 Task: Create a rule from the Routing list, Task moved to a section -> Set Priority in the project AvailPro , set the section as Done clear the priority
Action: Mouse moved to (675, 415)
Screenshot: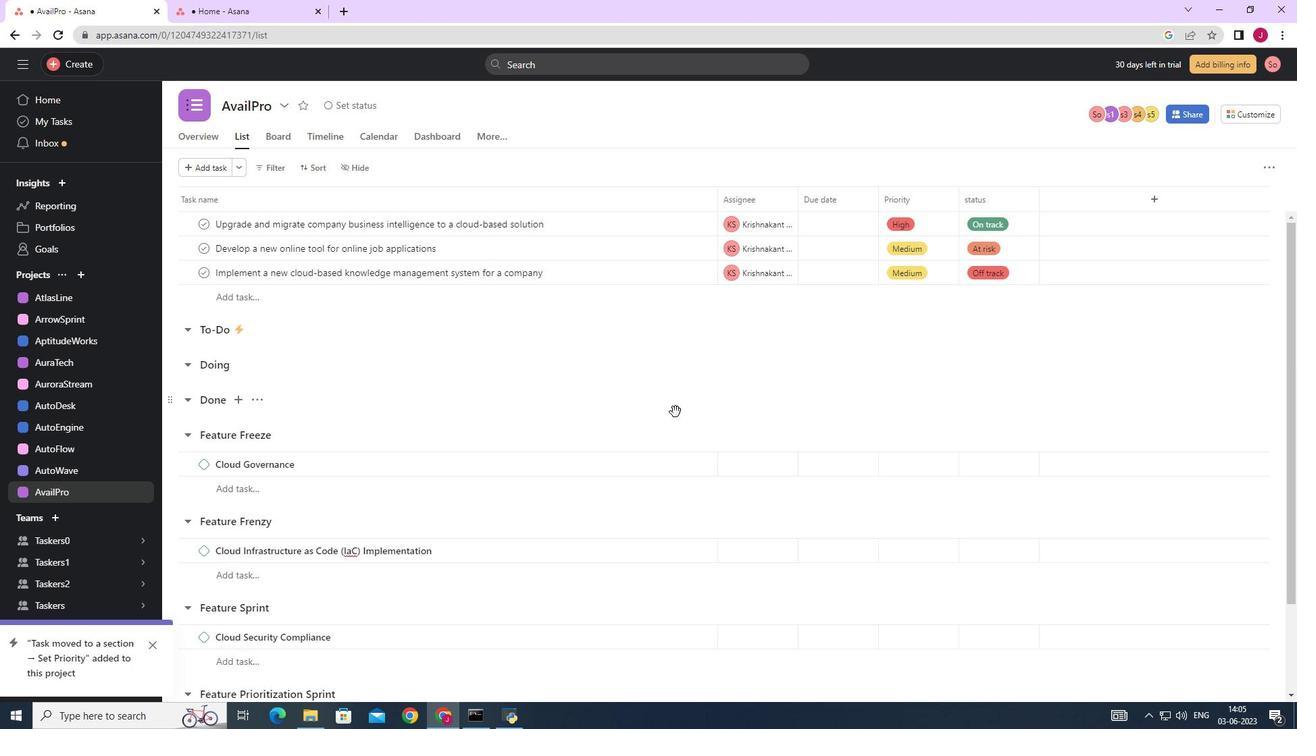 
Action: Mouse scrolled (675, 415) with delta (0, 0)
Screenshot: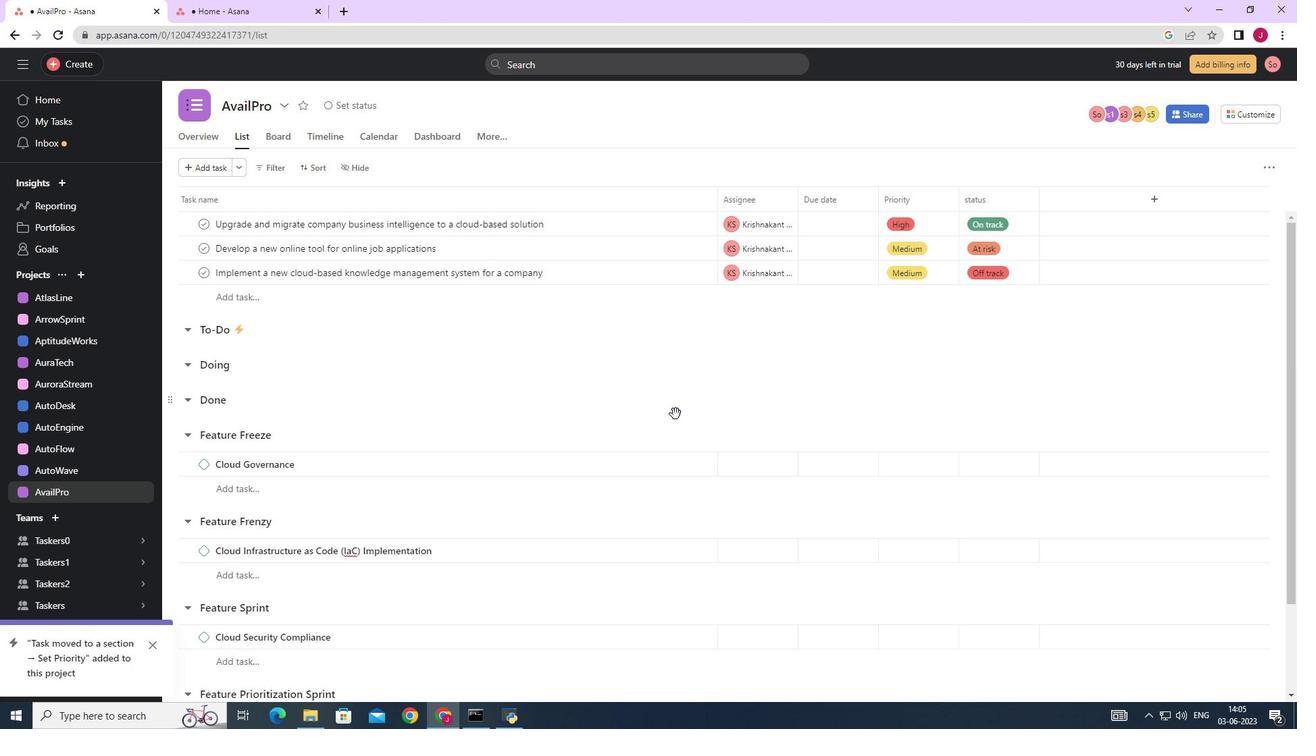 
Action: Mouse moved to (675, 415)
Screenshot: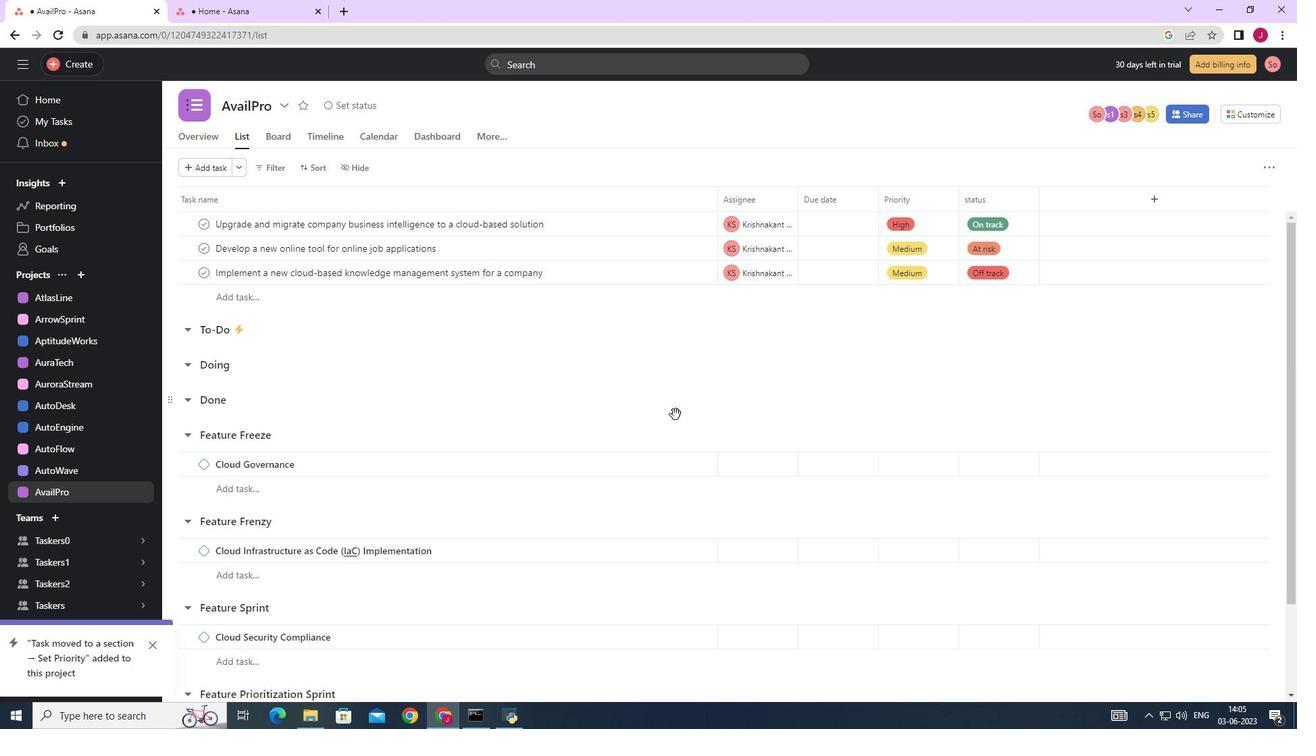 
Action: Mouse scrolled (675, 415) with delta (0, 0)
Screenshot: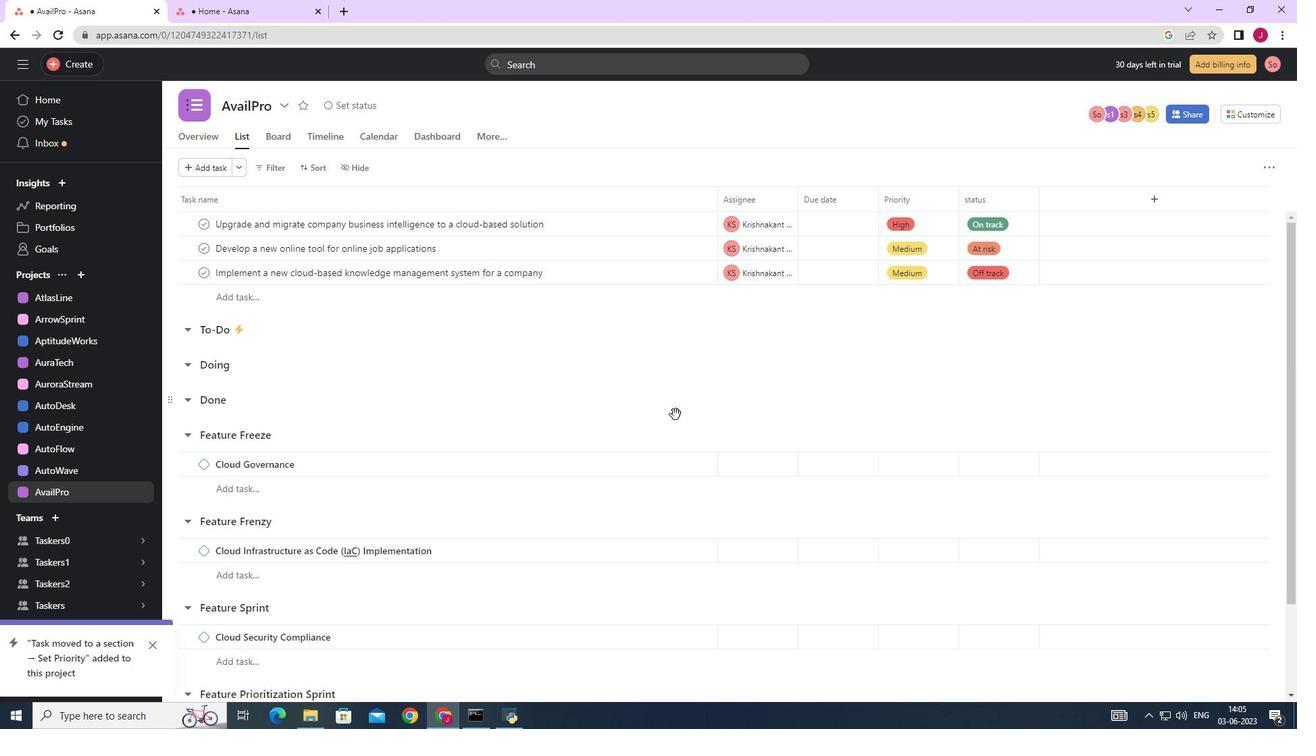 
Action: Mouse moved to (673, 415)
Screenshot: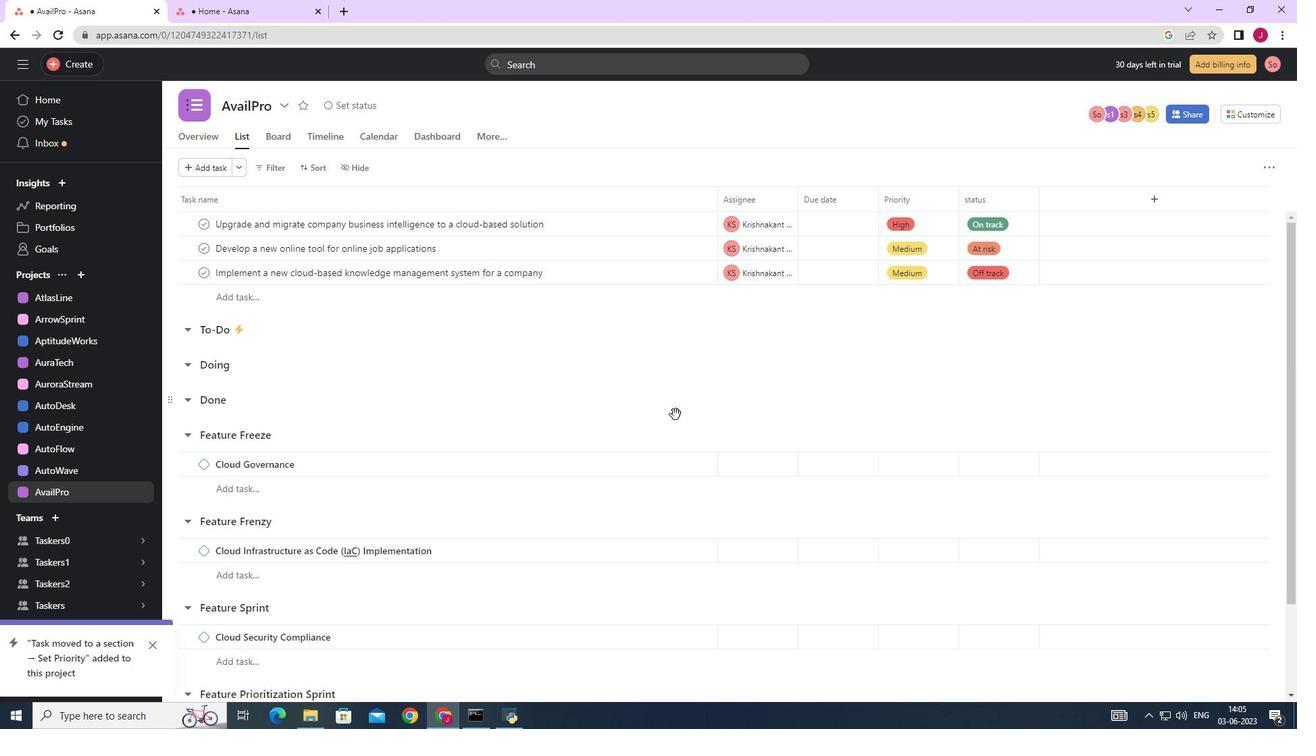 
Action: Mouse scrolled (675, 415) with delta (0, 0)
Screenshot: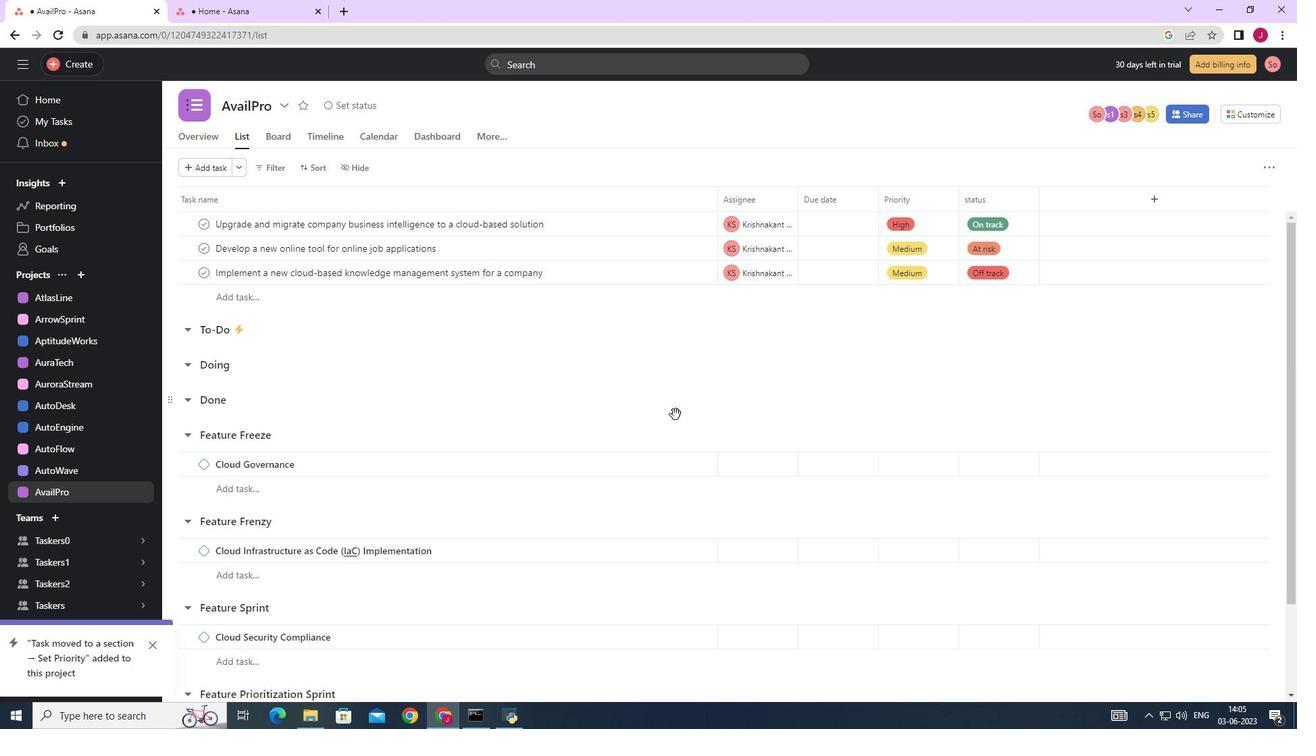 
Action: Mouse moved to (1264, 115)
Screenshot: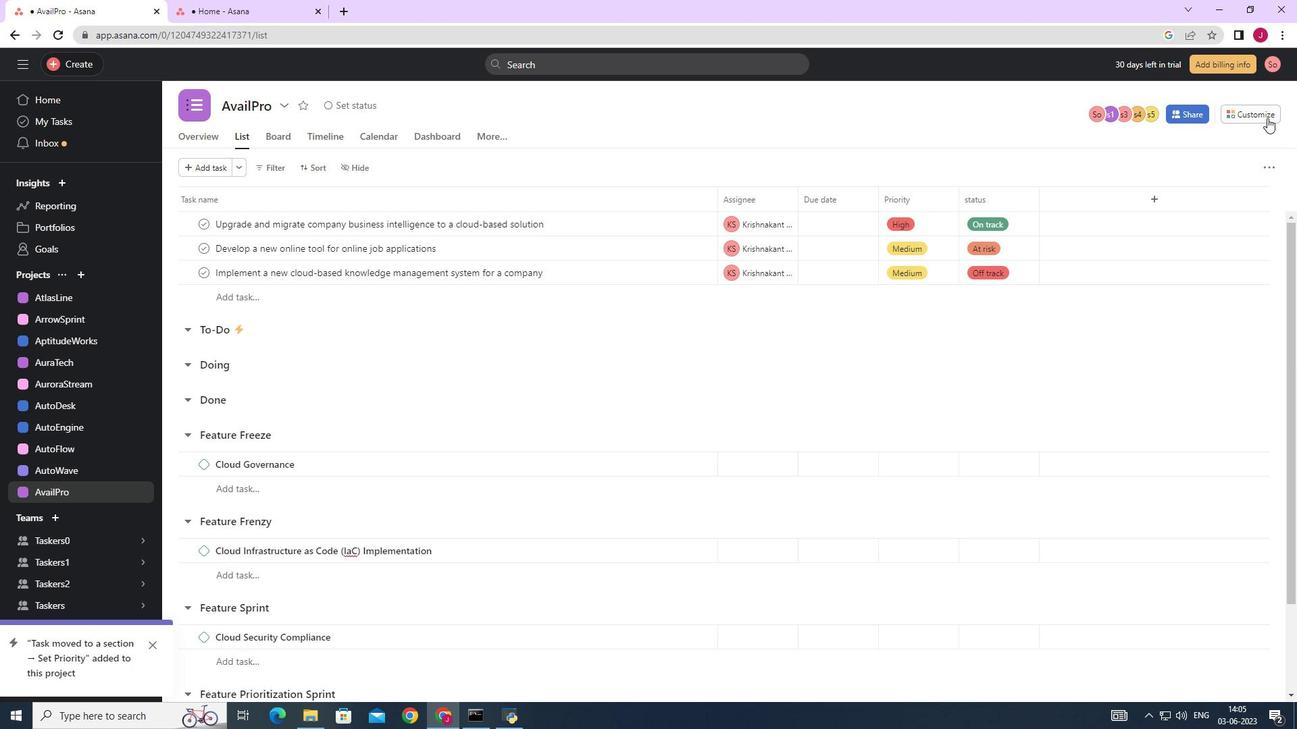 
Action: Mouse pressed left at (1264, 115)
Screenshot: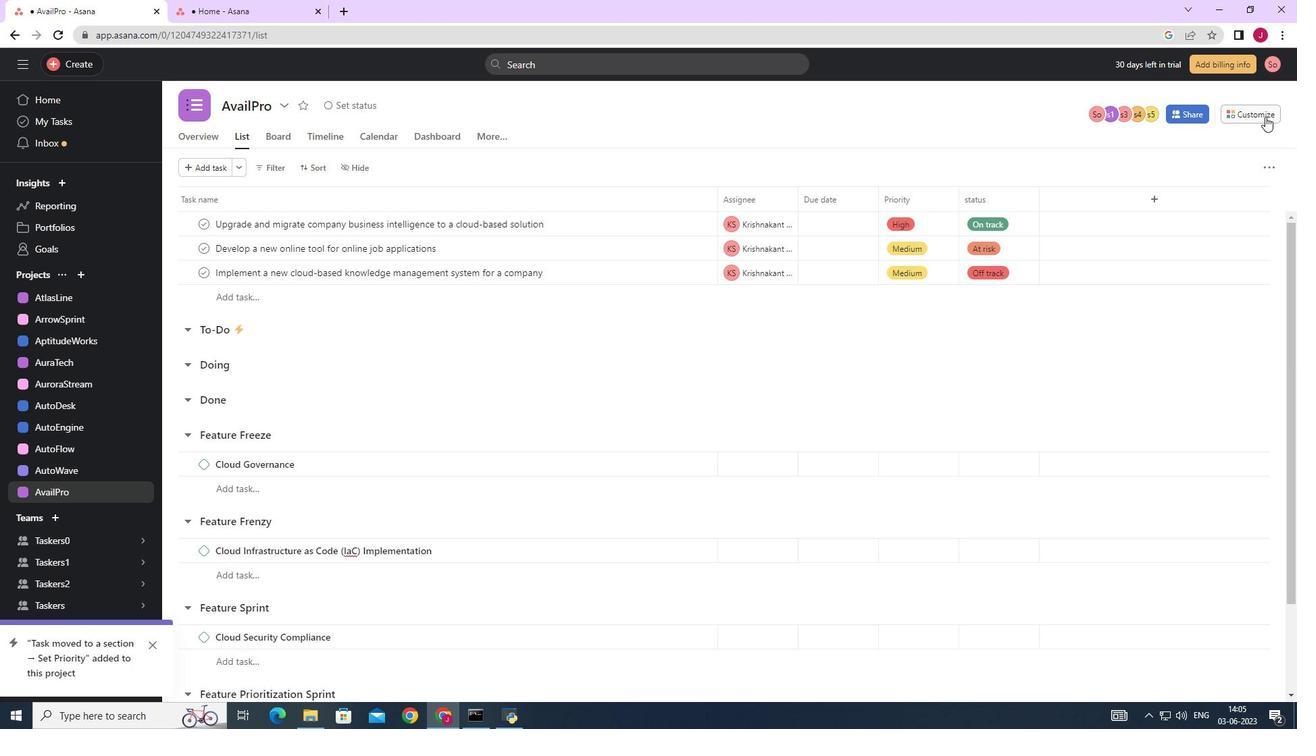 
Action: Mouse moved to (1021, 296)
Screenshot: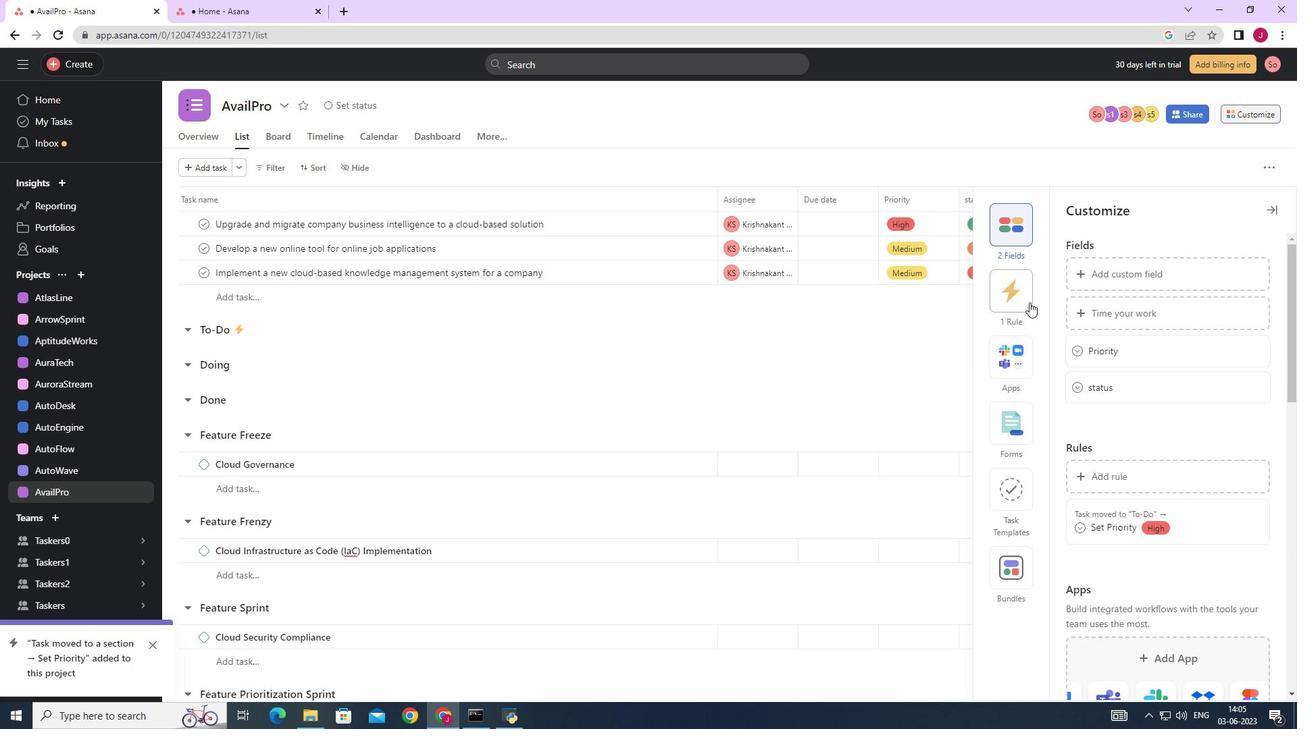 
Action: Mouse pressed left at (1021, 296)
Screenshot: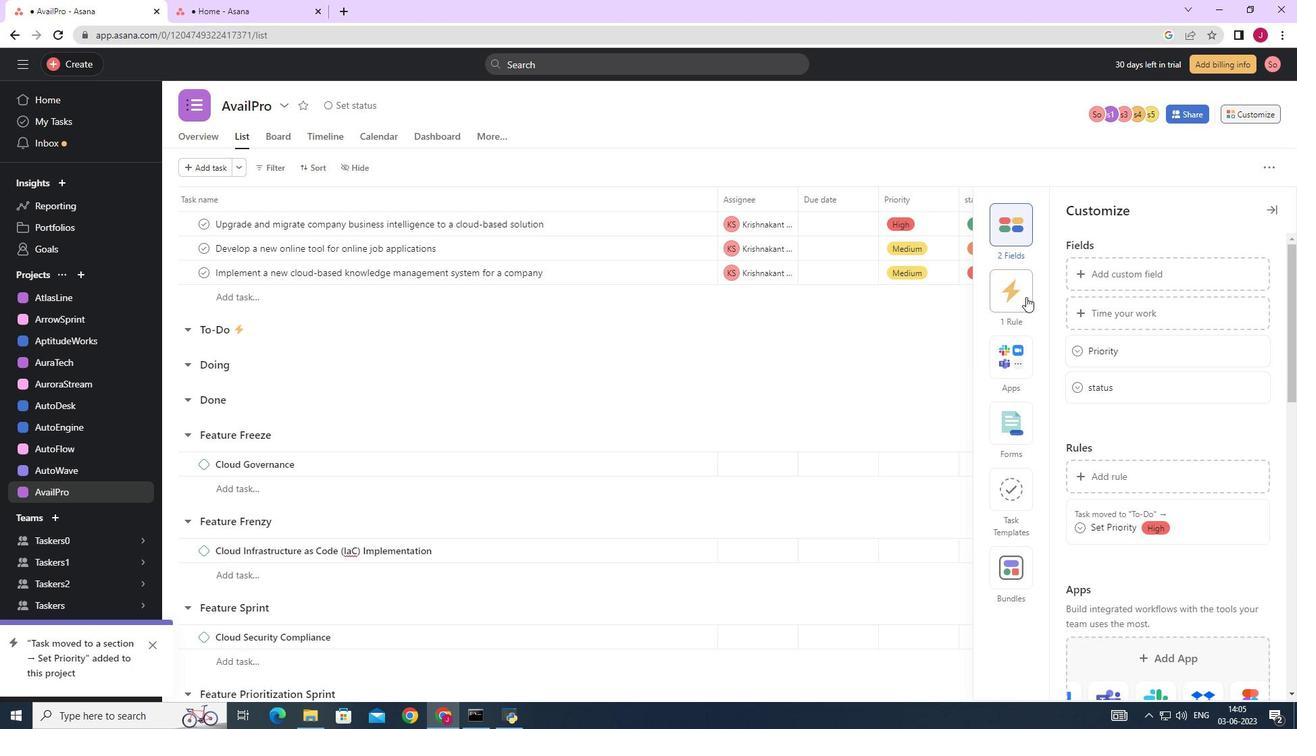 
Action: Mouse moved to (1131, 273)
Screenshot: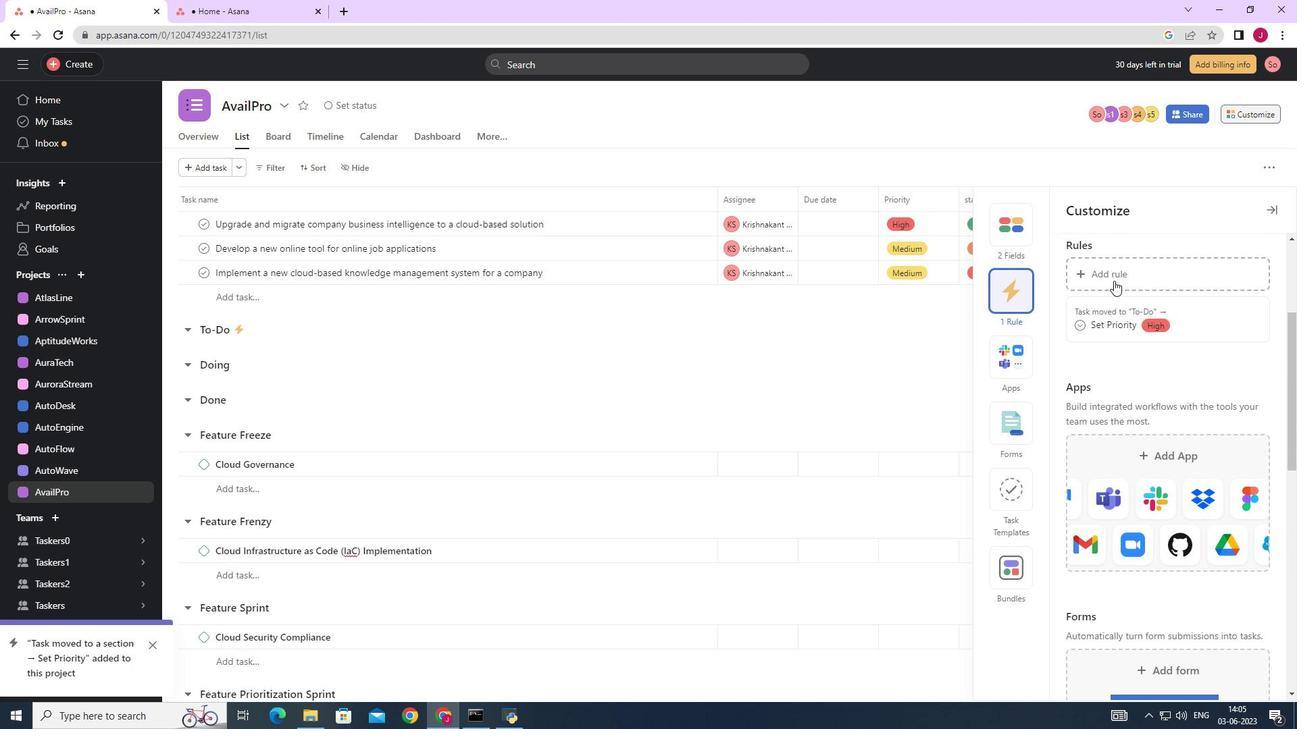 
Action: Mouse pressed left at (1131, 273)
Screenshot: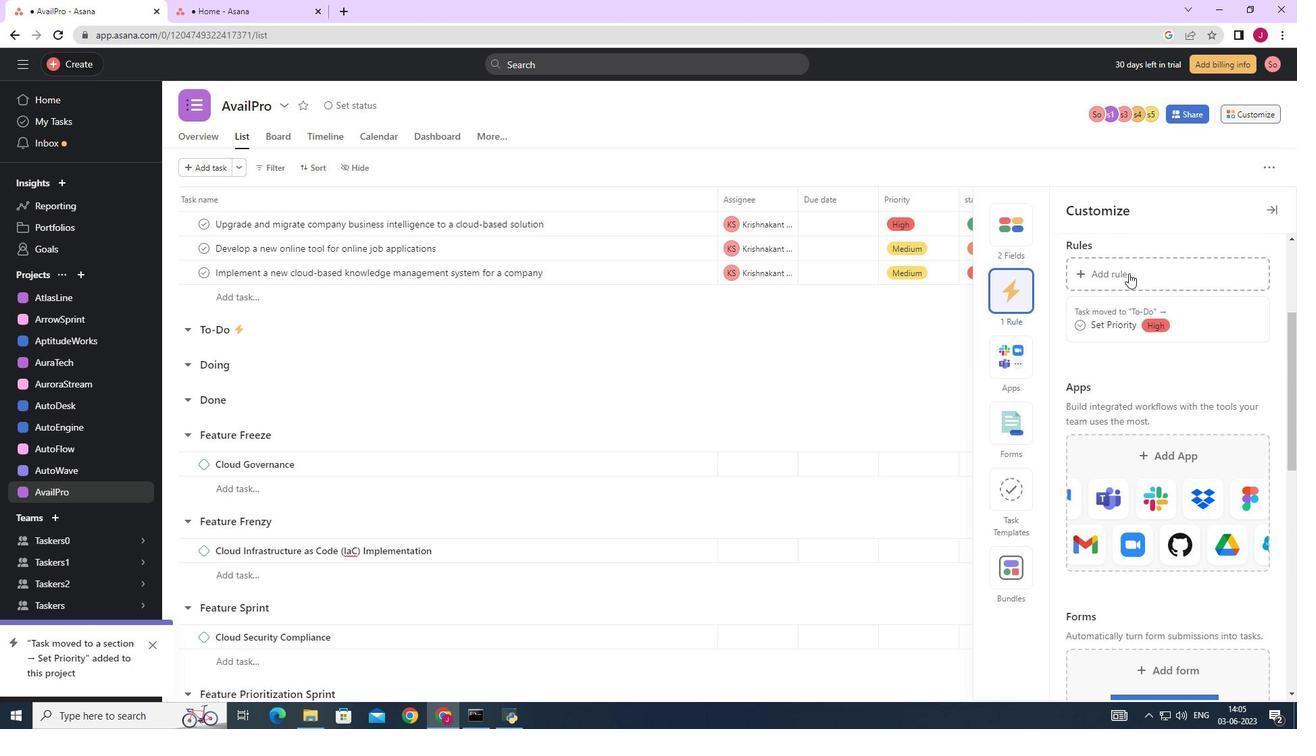 
Action: Mouse moved to (291, 178)
Screenshot: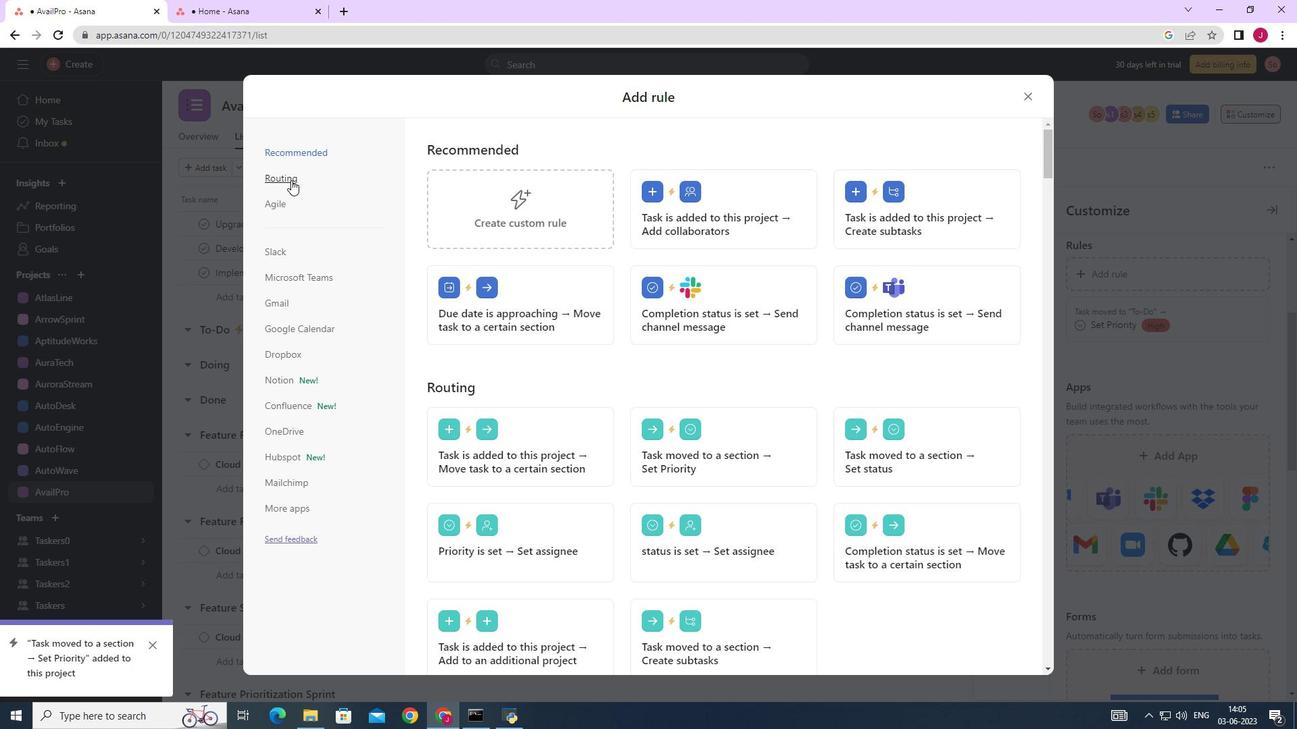 
Action: Mouse pressed left at (291, 178)
Screenshot: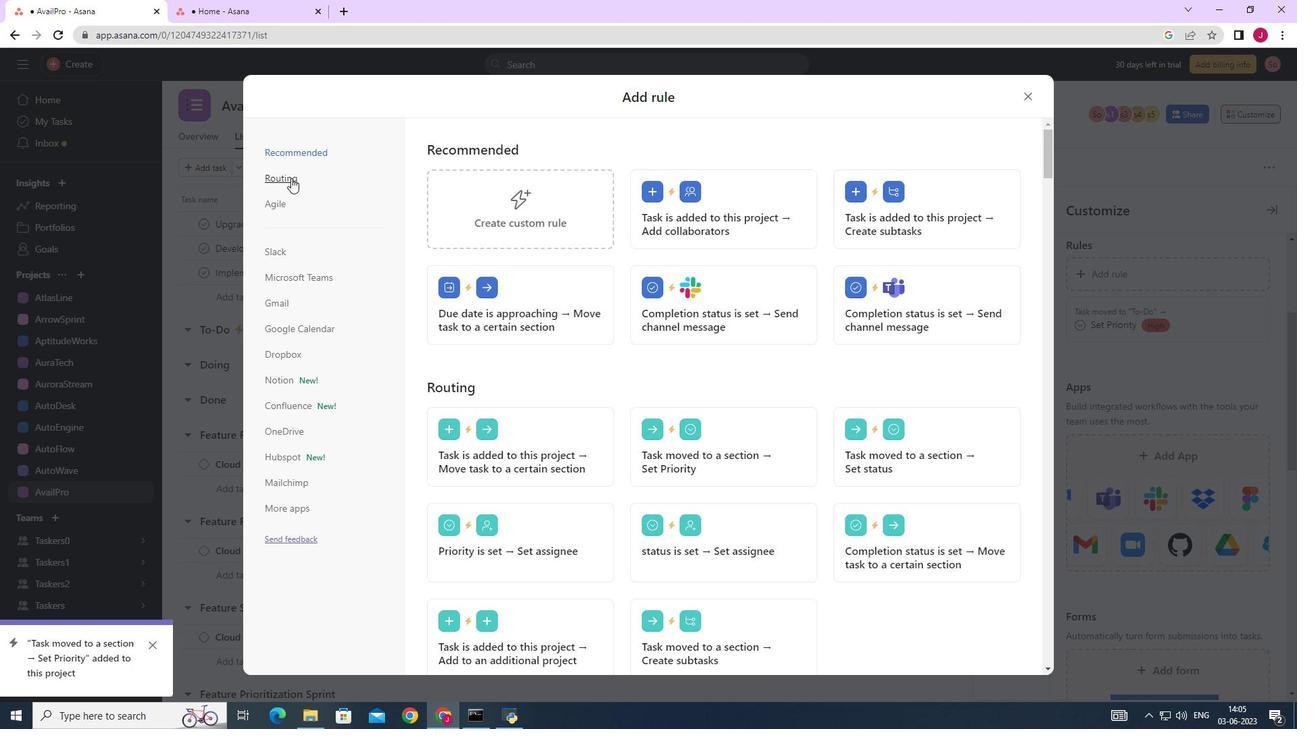 
Action: Mouse moved to (731, 204)
Screenshot: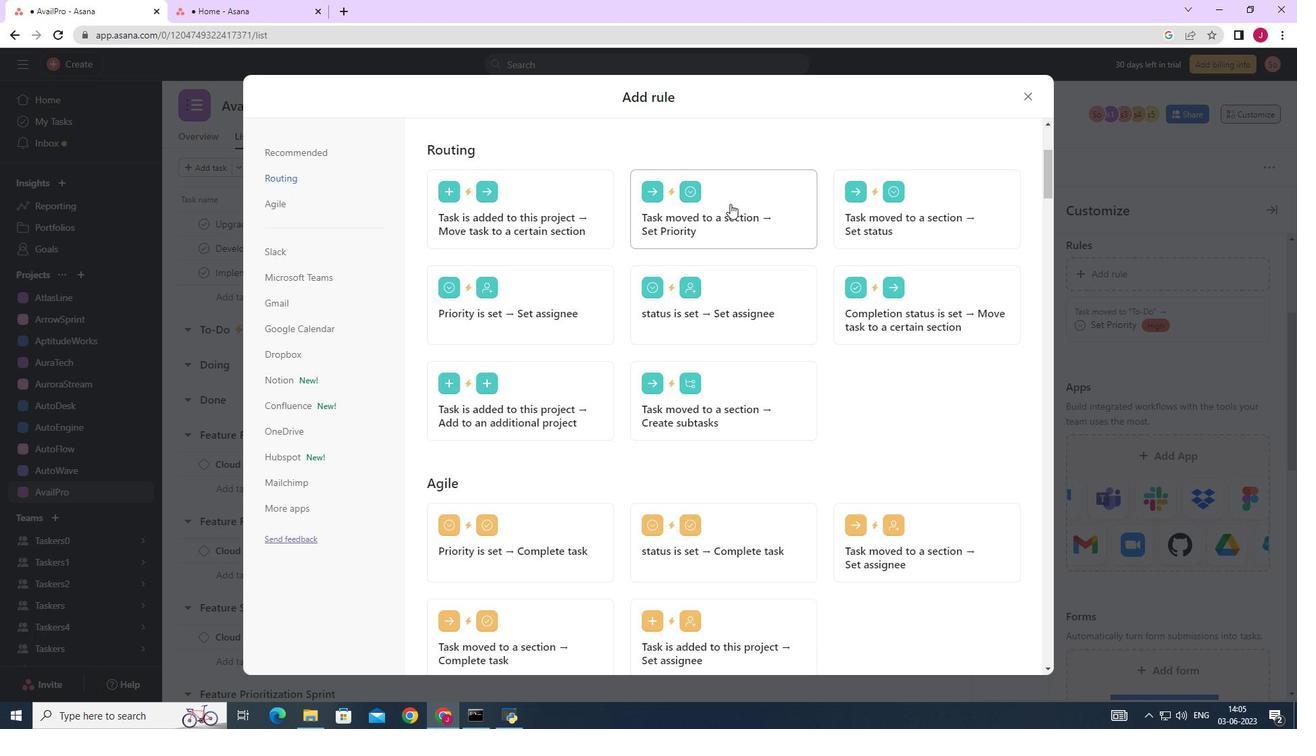 
Action: Mouse pressed left at (731, 204)
Screenshot: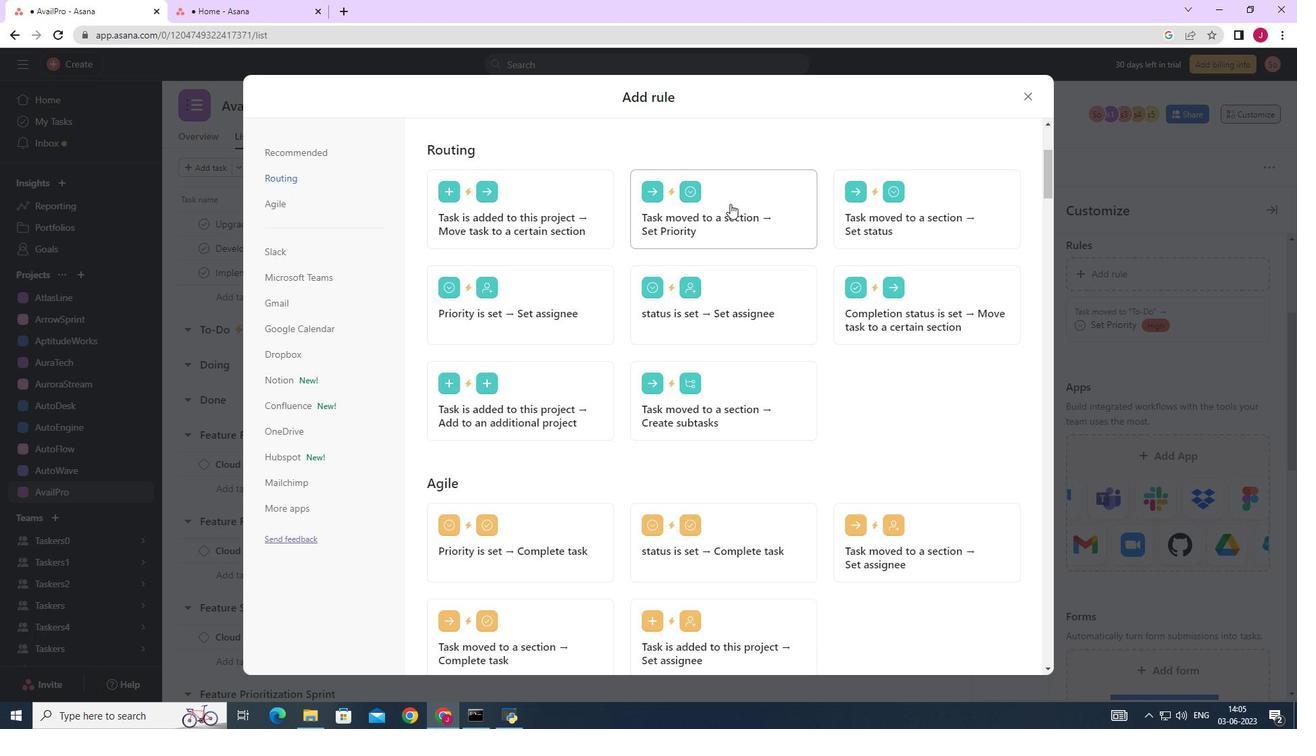 
Action: Mouse moved to (552, 362)
Screenshot: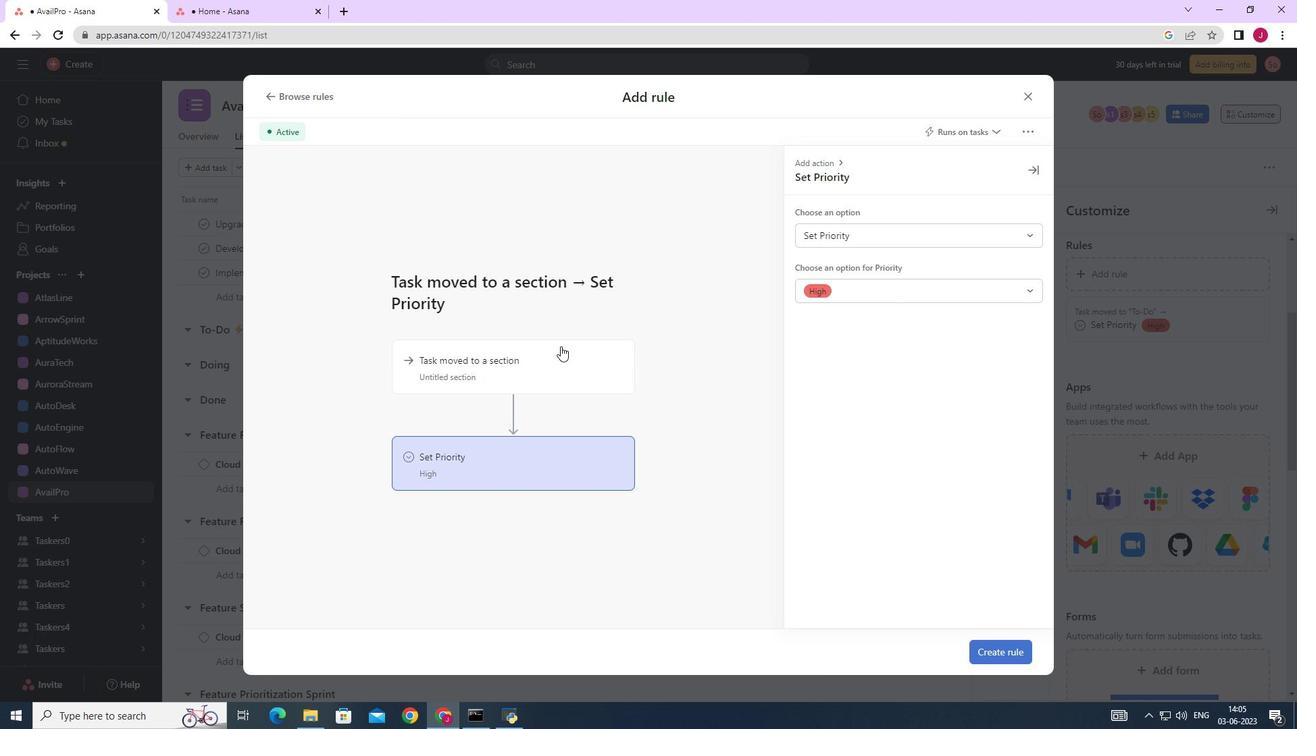 
Action: Mouse pressed left at (552, 362)
Screenshot: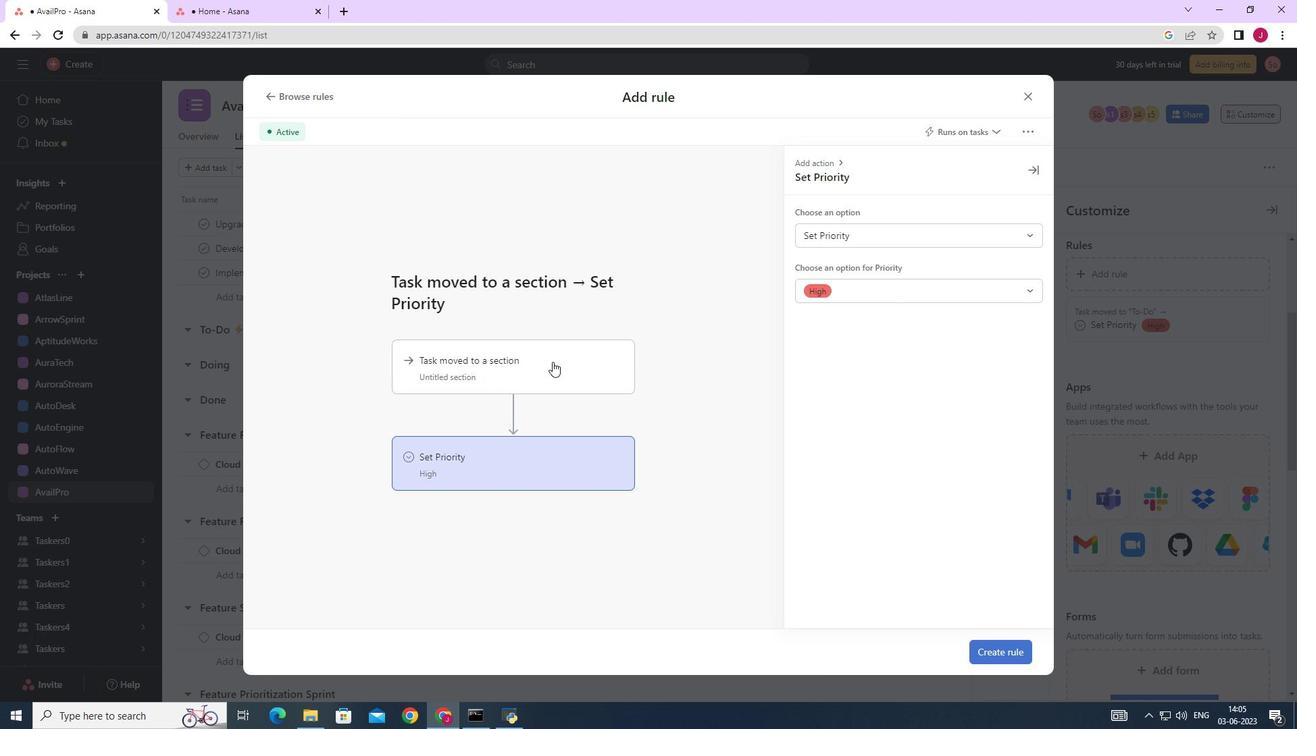 
Action: Mouse moved to (867, 225)
Screenshot: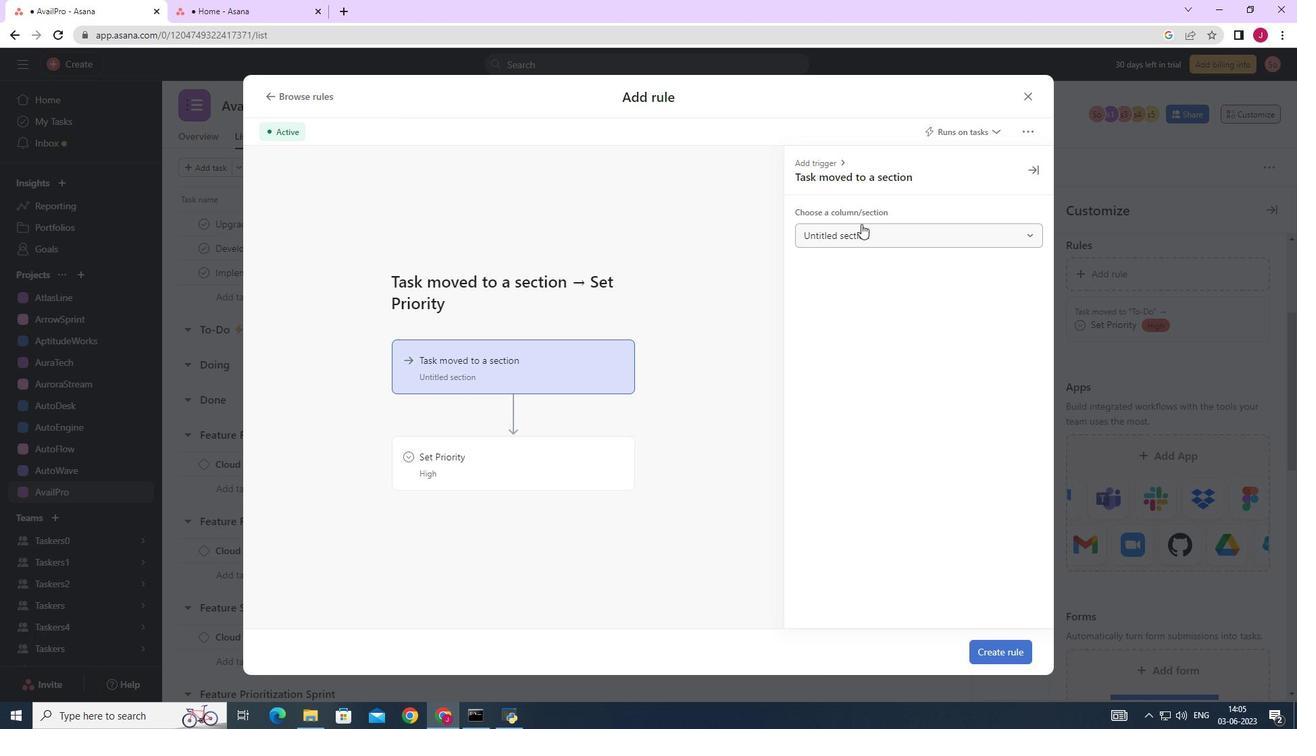 
Action: Mouse pressed left at (867, 225)
Screenshot: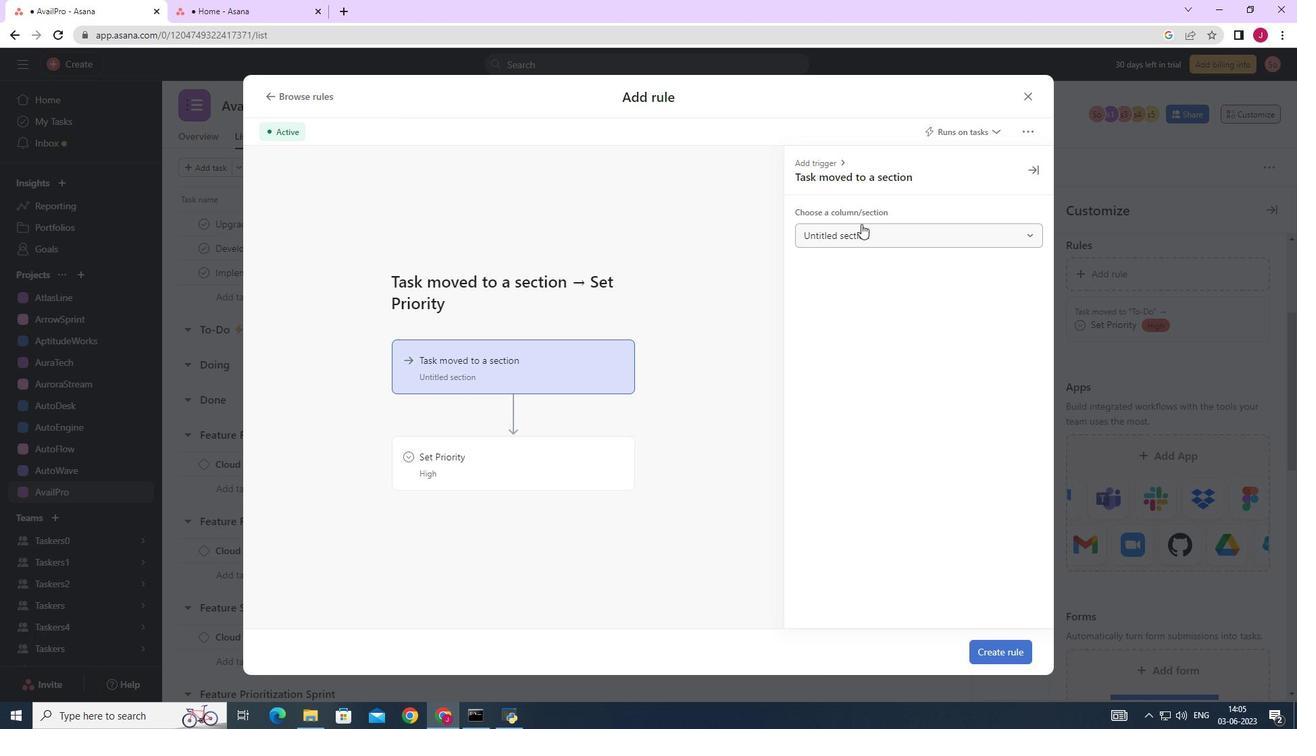 
Action: Mouse moved to (843, 335)
Screenshot: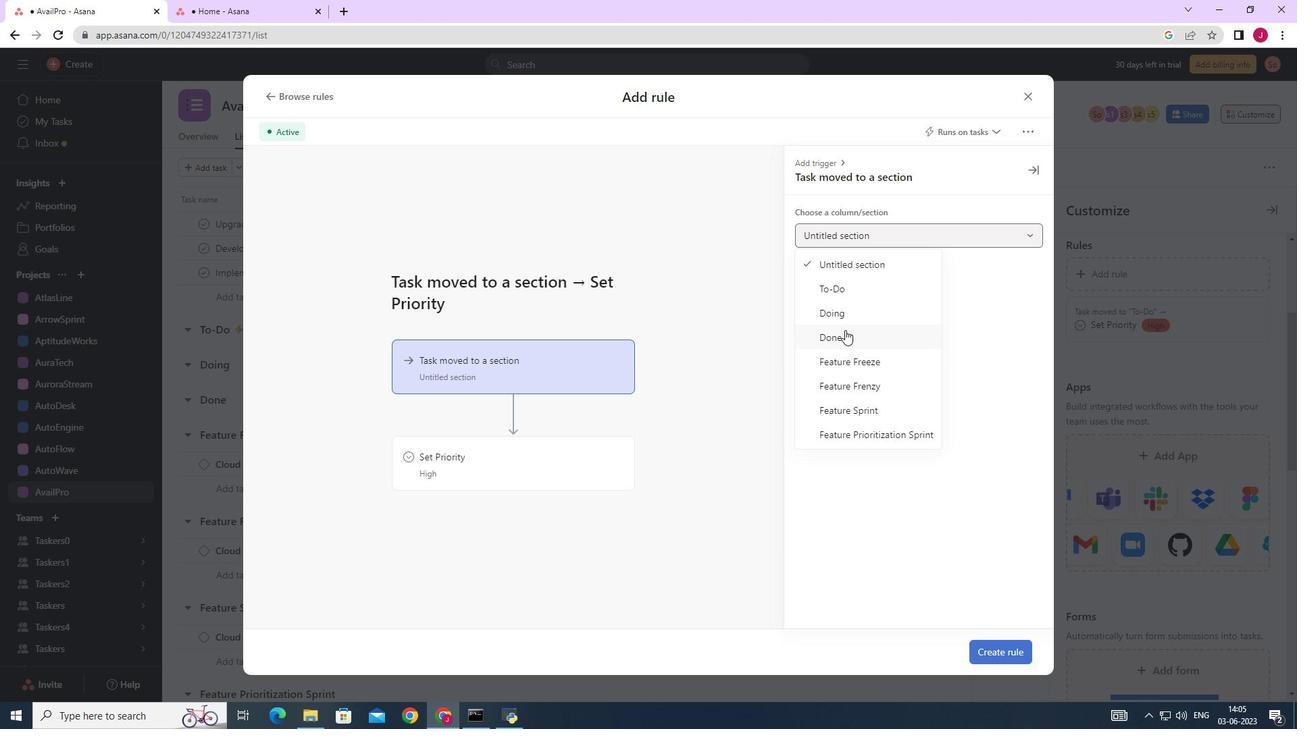 
Action: Mouse pressed left at (843, 335)
Screenshot: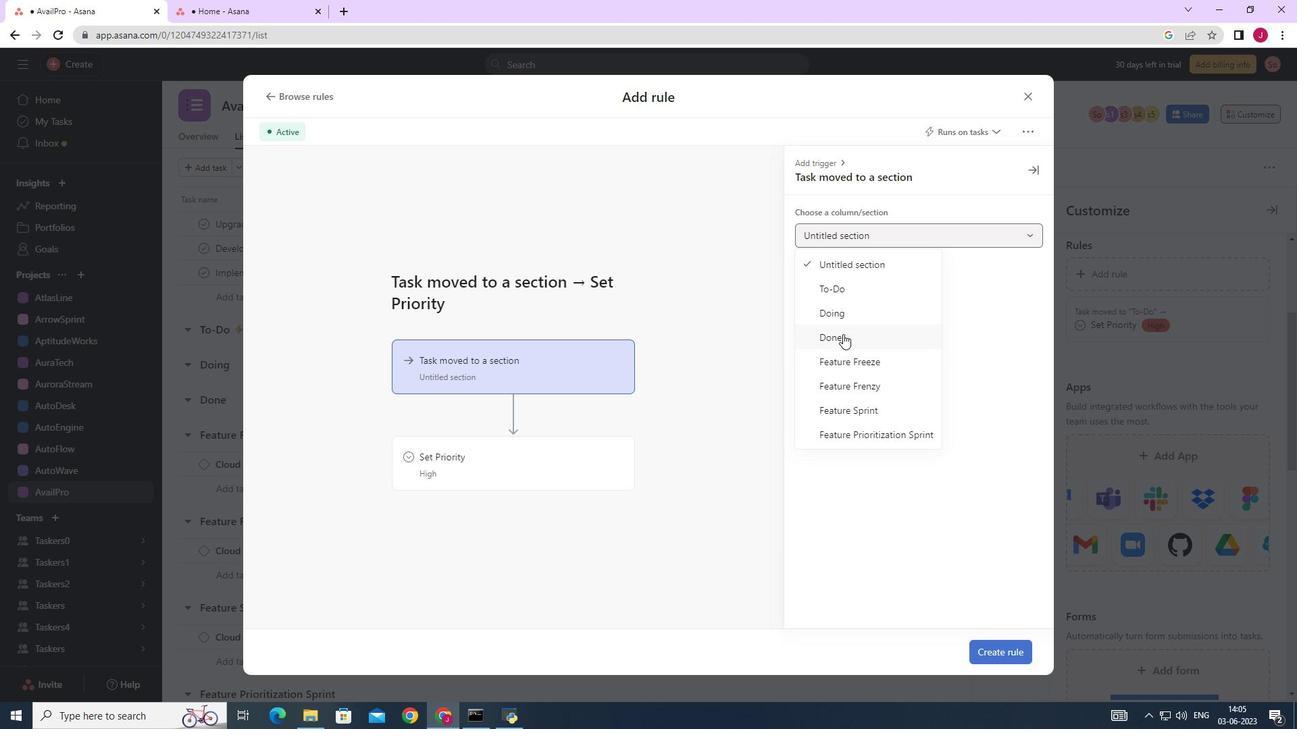 
Action: Mouse moved to (577, 454)
Screenshot: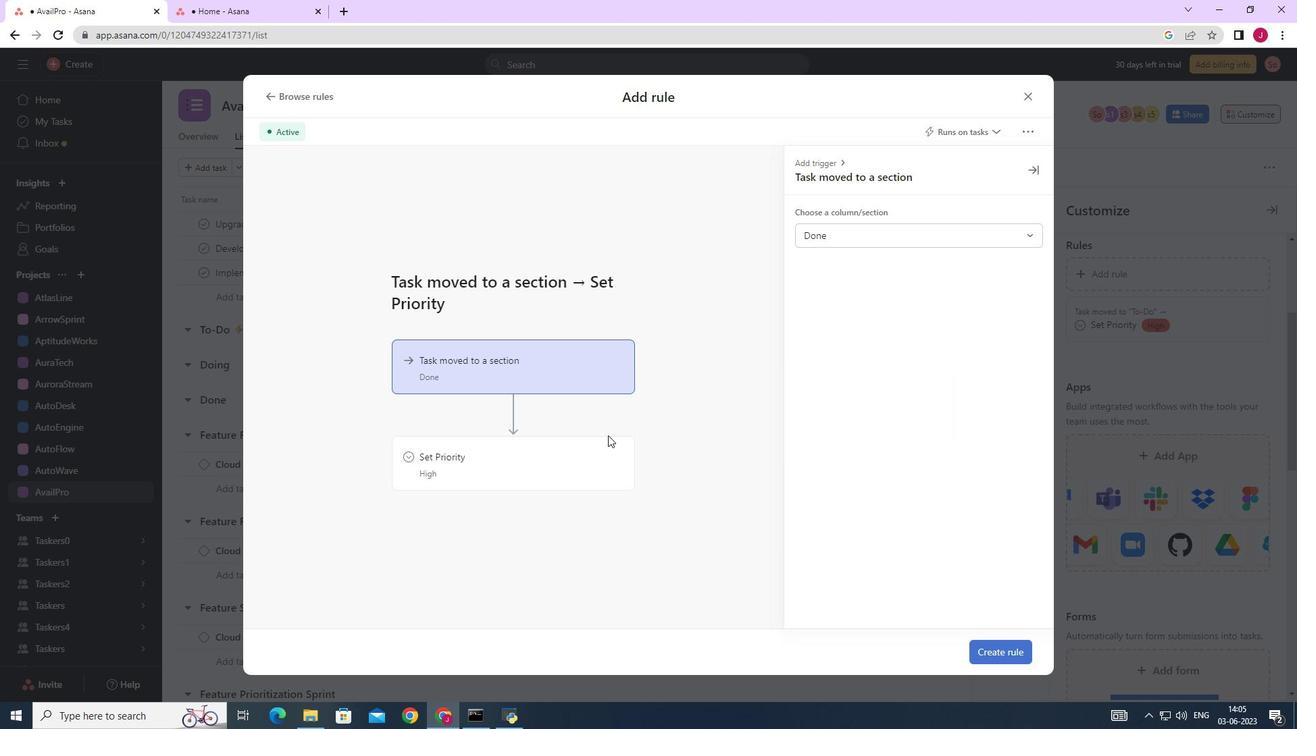 
Action: Mouse pressed left at (577, 454)
Screenshot: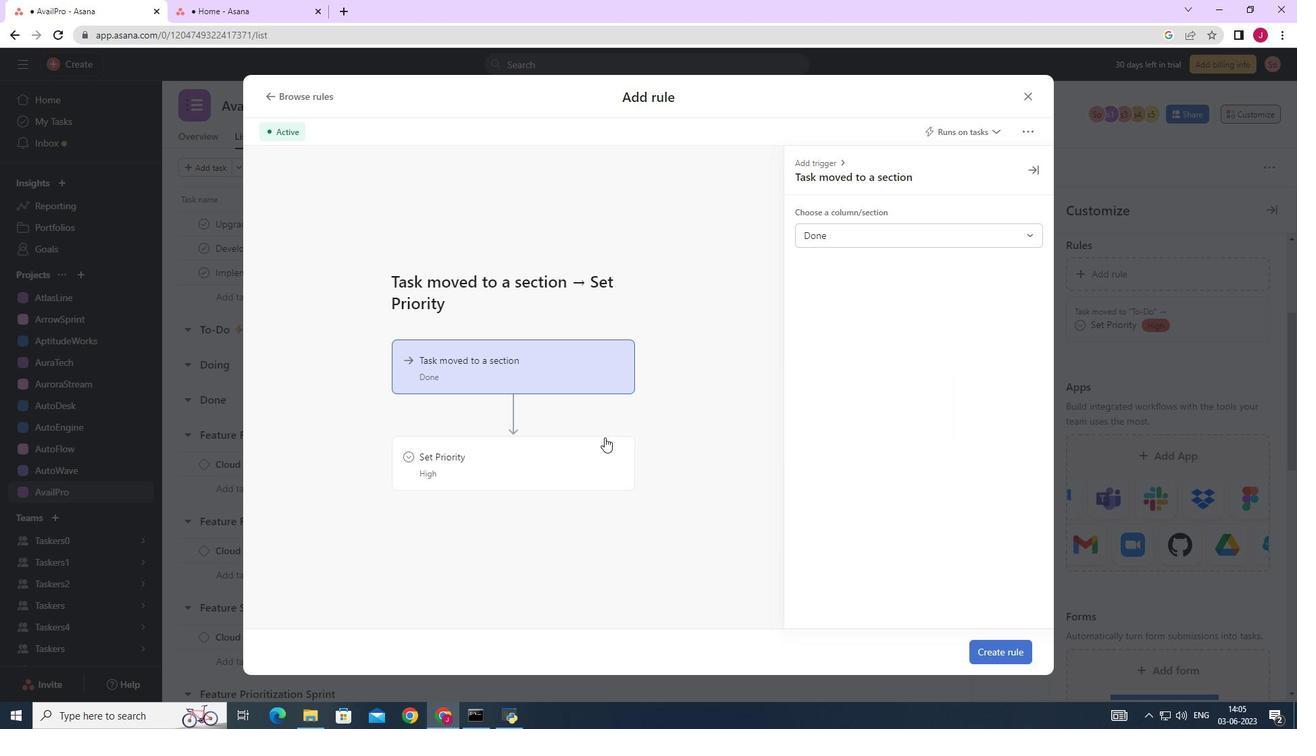 
Action: Mouse moved to (846, 232)
Screenshot: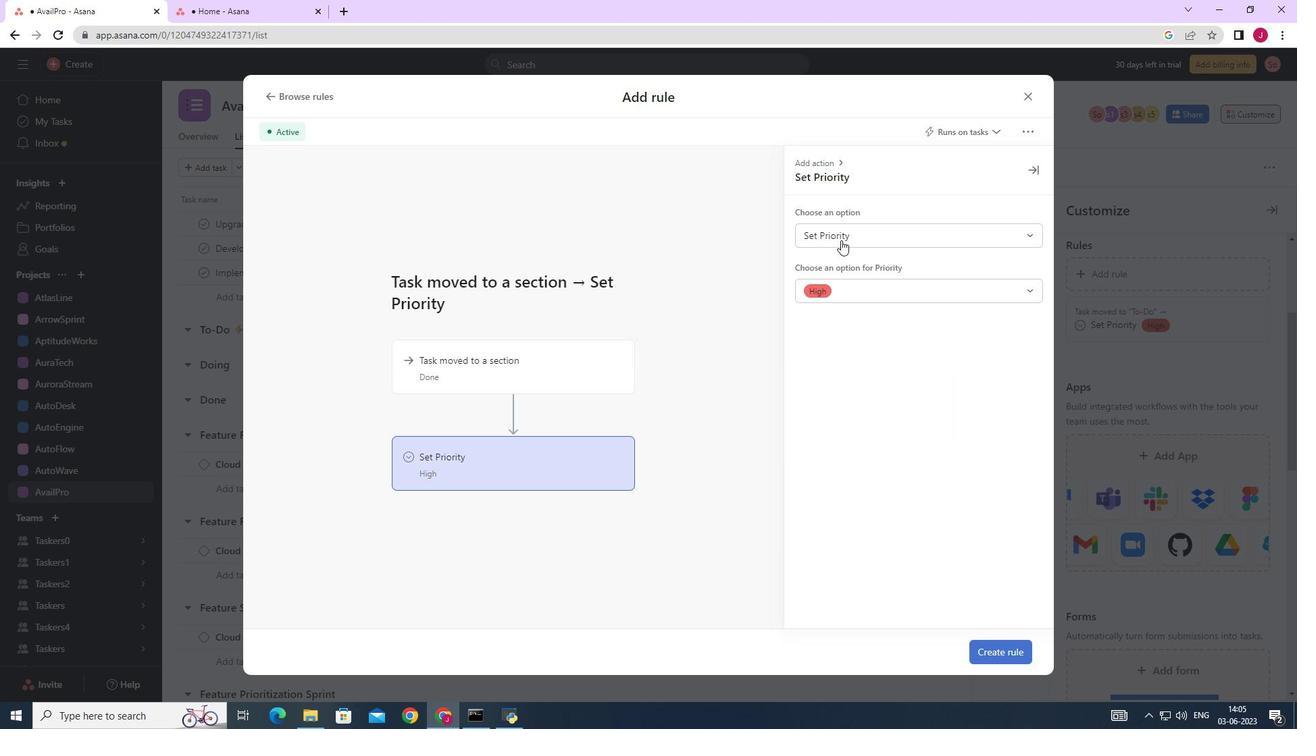 
Action: Mouse pressed left at (846, 232)
Screenshot: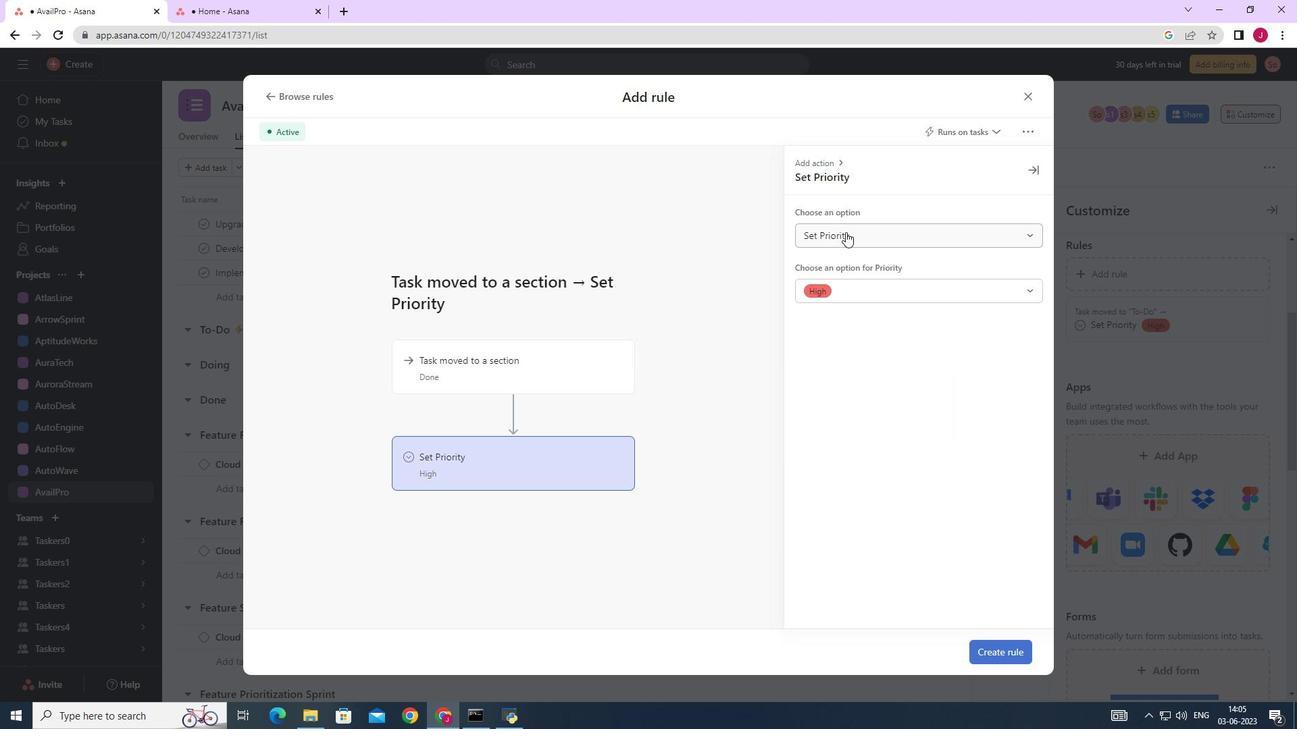 
Action: Mouse moved to (854, 291)
Screenshot: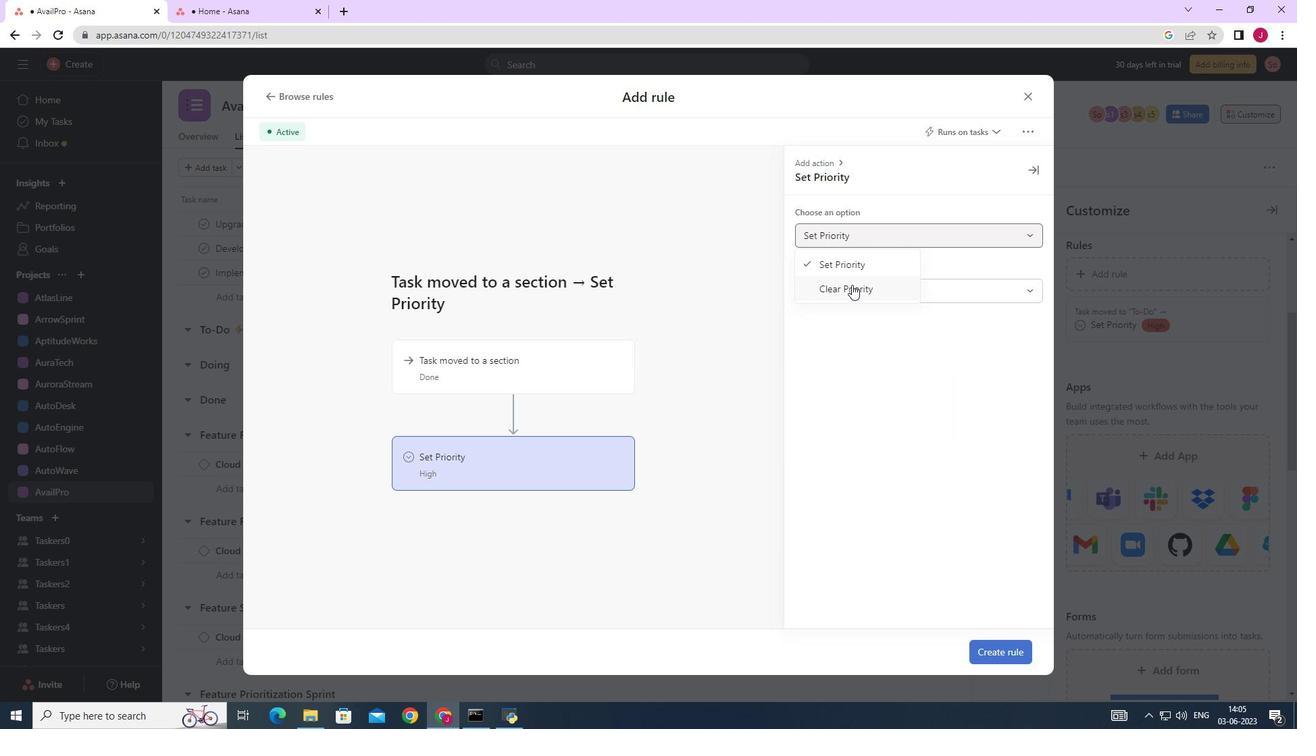 
Action: Mouse pressed left at (854, 291)
Screenshot: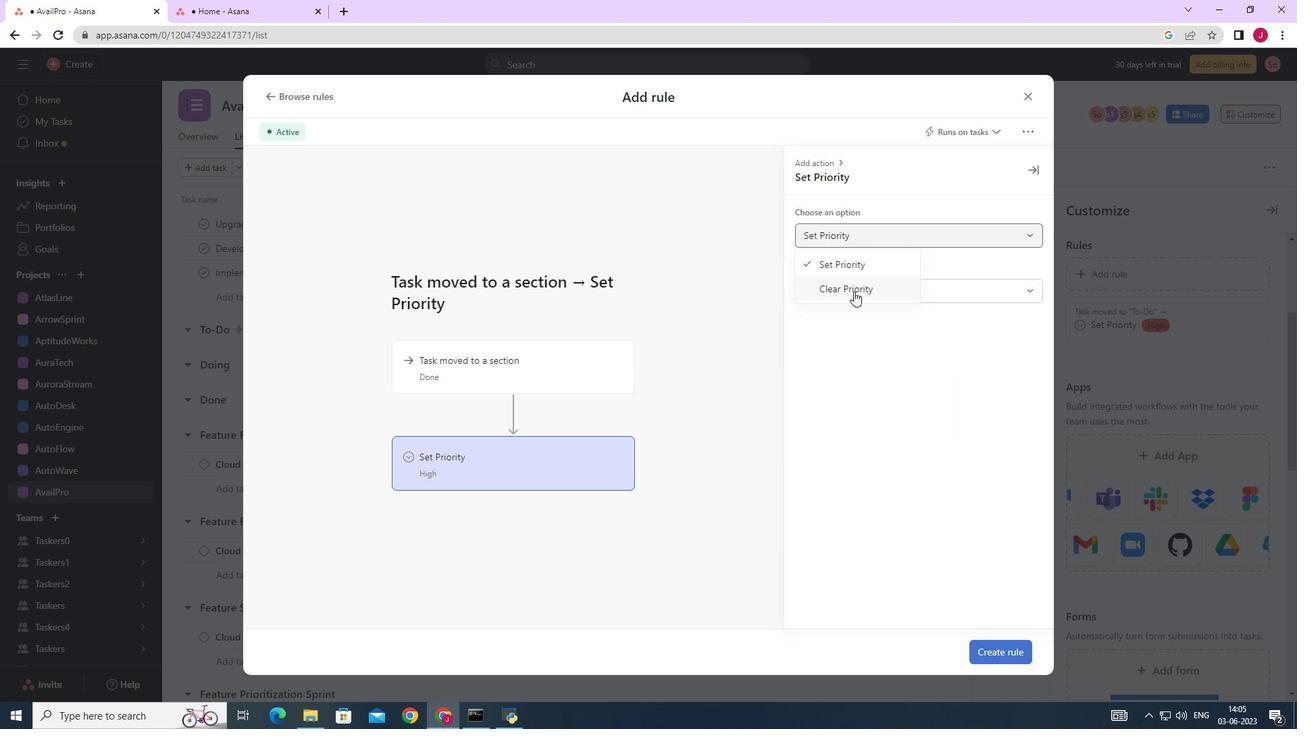 
Action: Mouse moved to (578, 472)
Screenshot: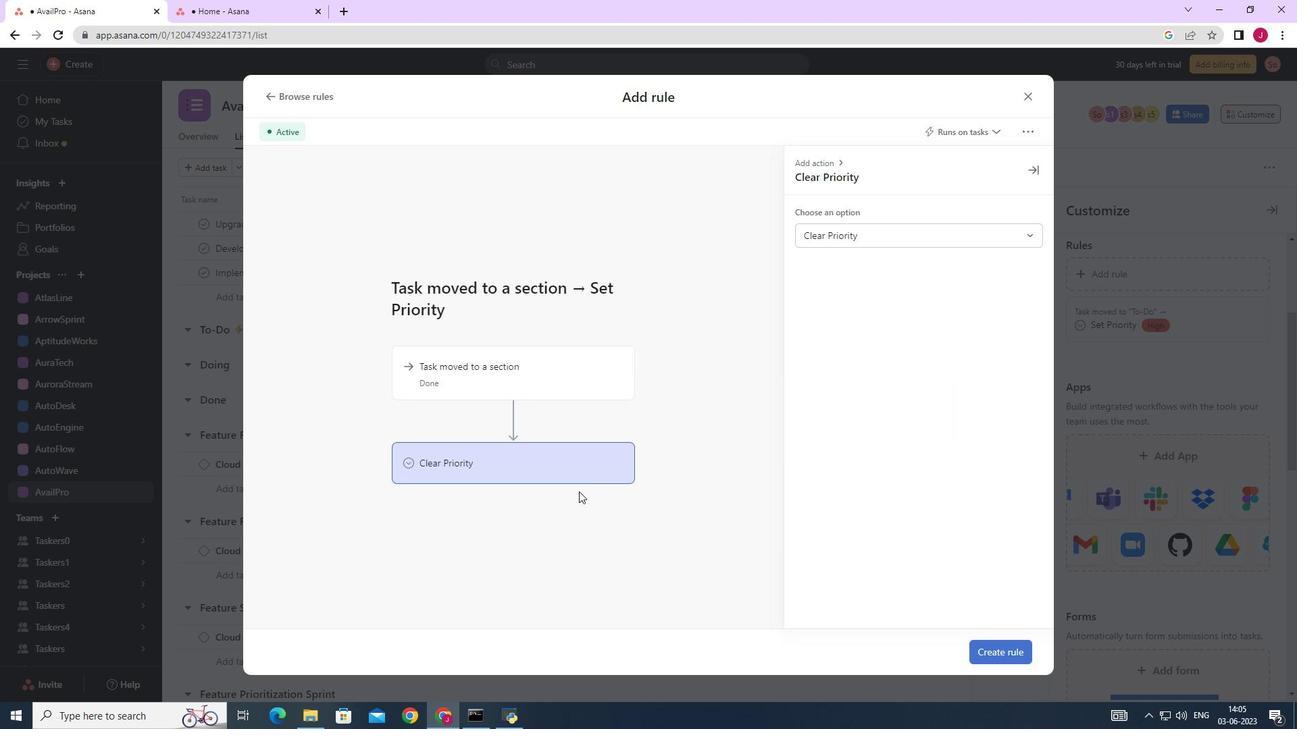 
Action: Mouse pressed left at (578, 472)
Screenshot: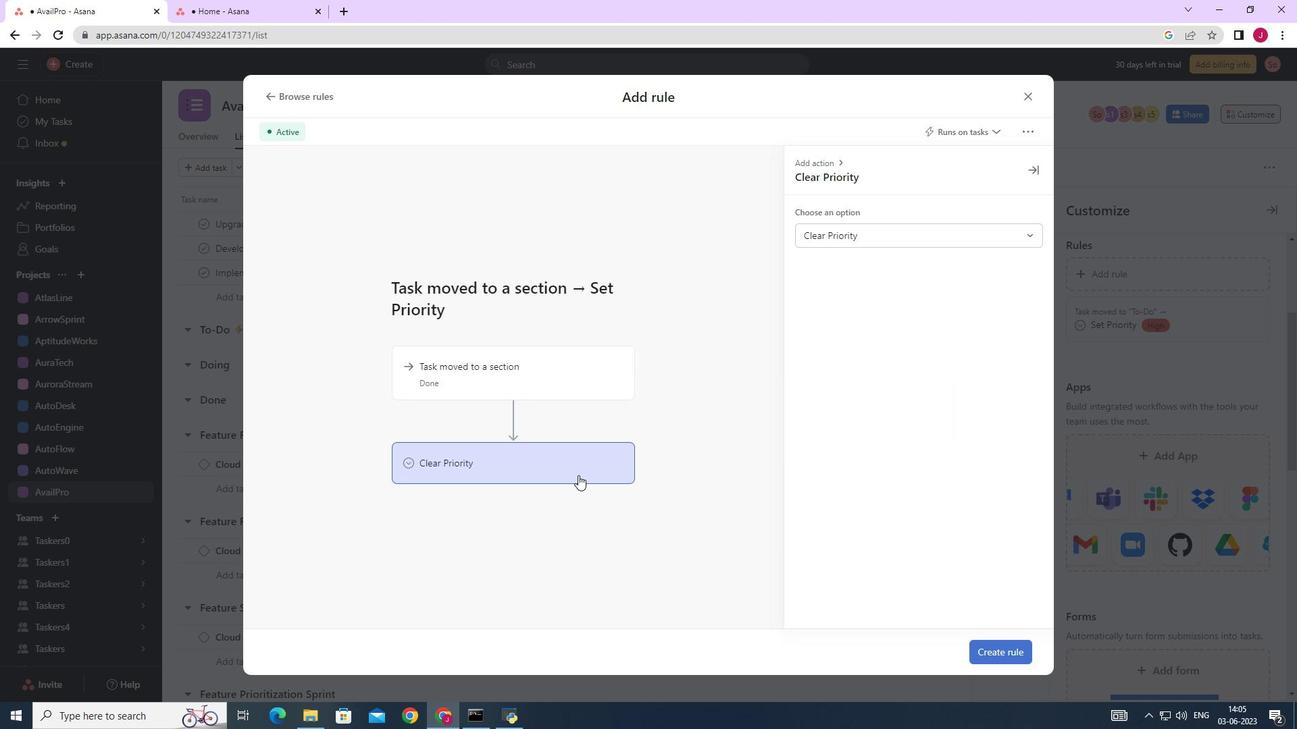 
Action: Mouse moved to (1017, 651)
Screenshot: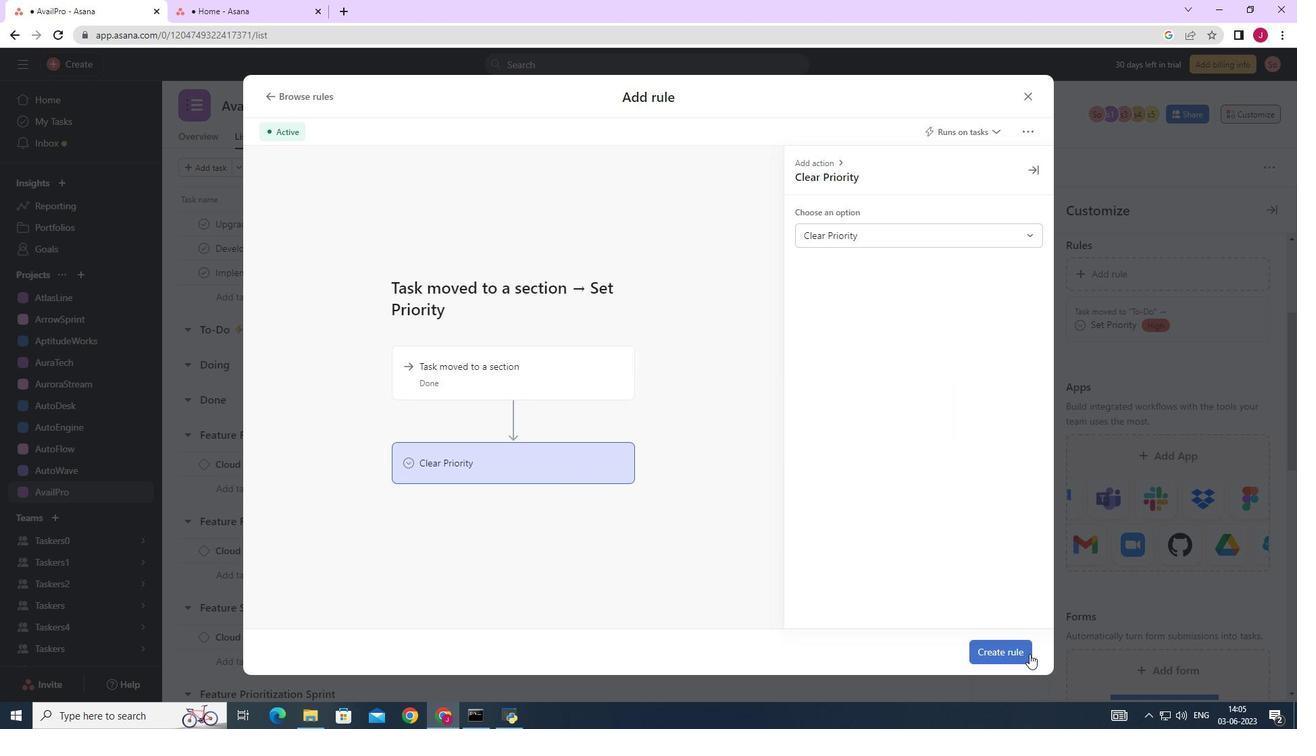 
Action: Mouse pressed left at (1017, 651)
Screenshot: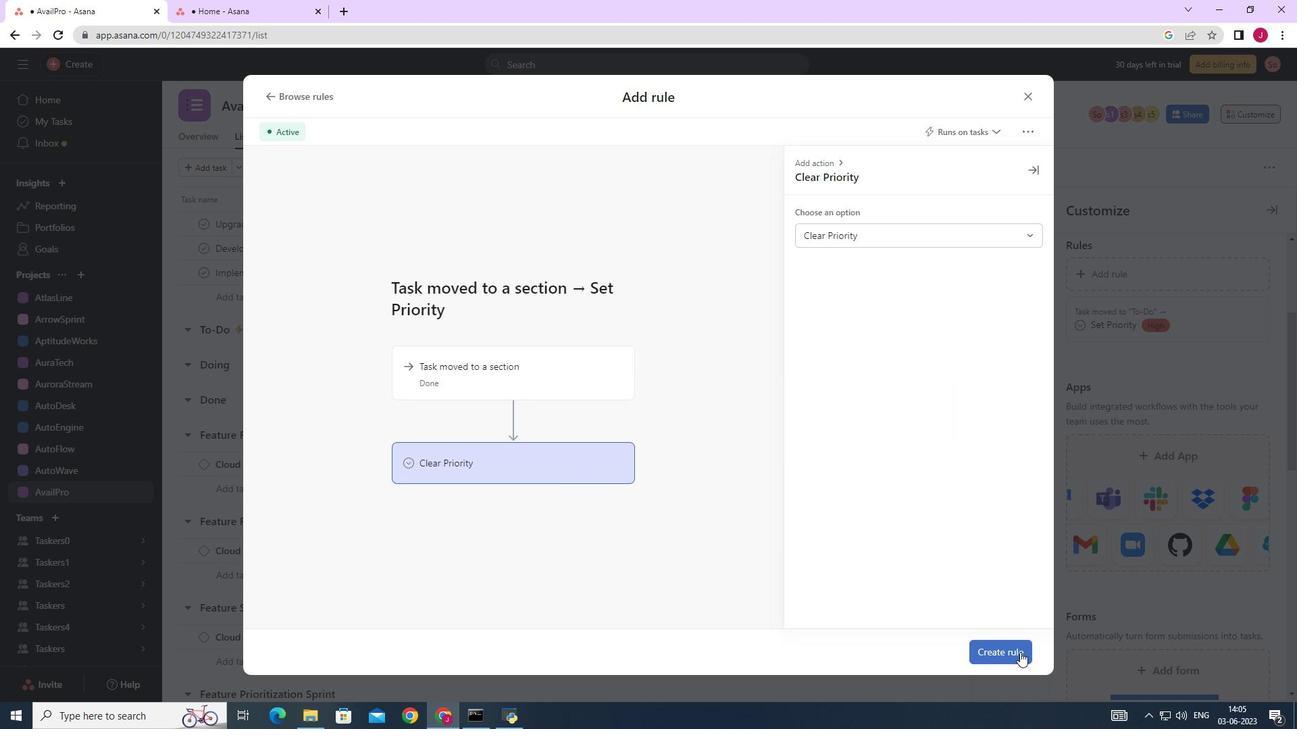 
Action: Mouse moved to (1265, 216)
Screenshot: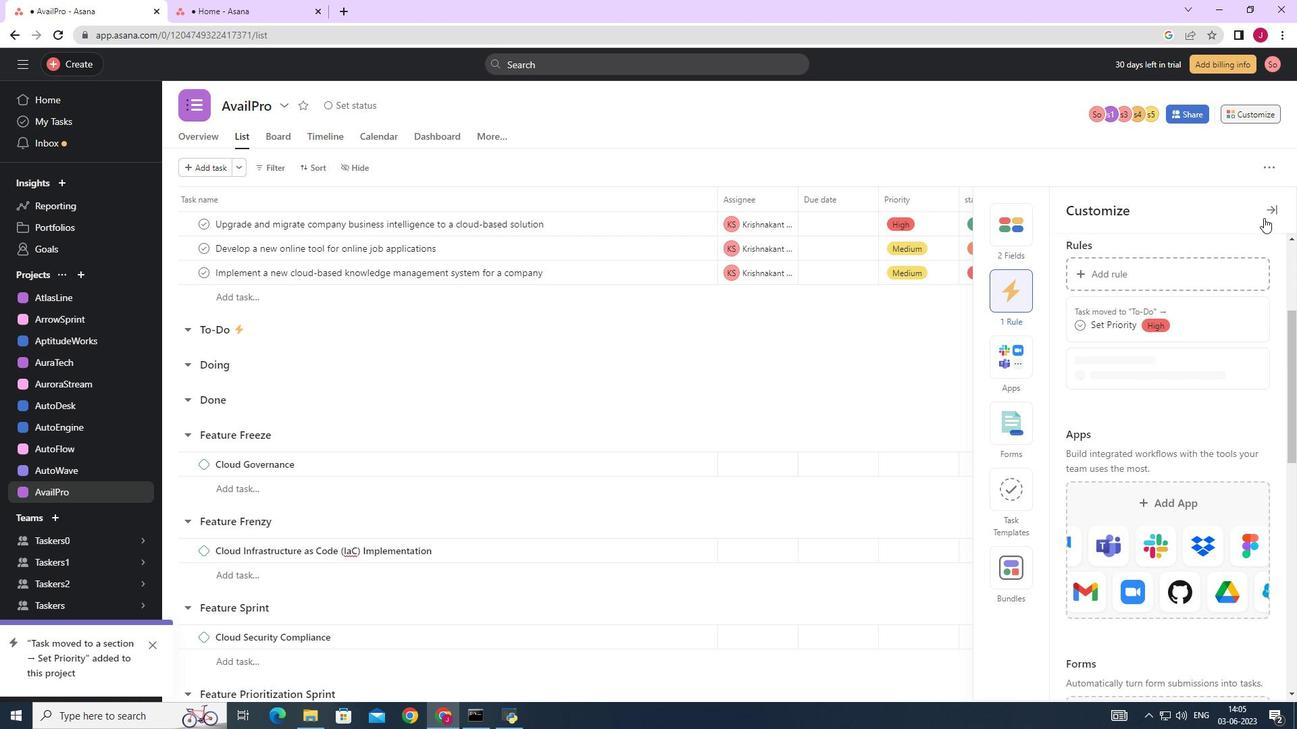 
